 Task: Use the formula "TRIM" in spreadsheet "Project portfolio".
Action: Mouse moved to (143, 106)
Screenshot: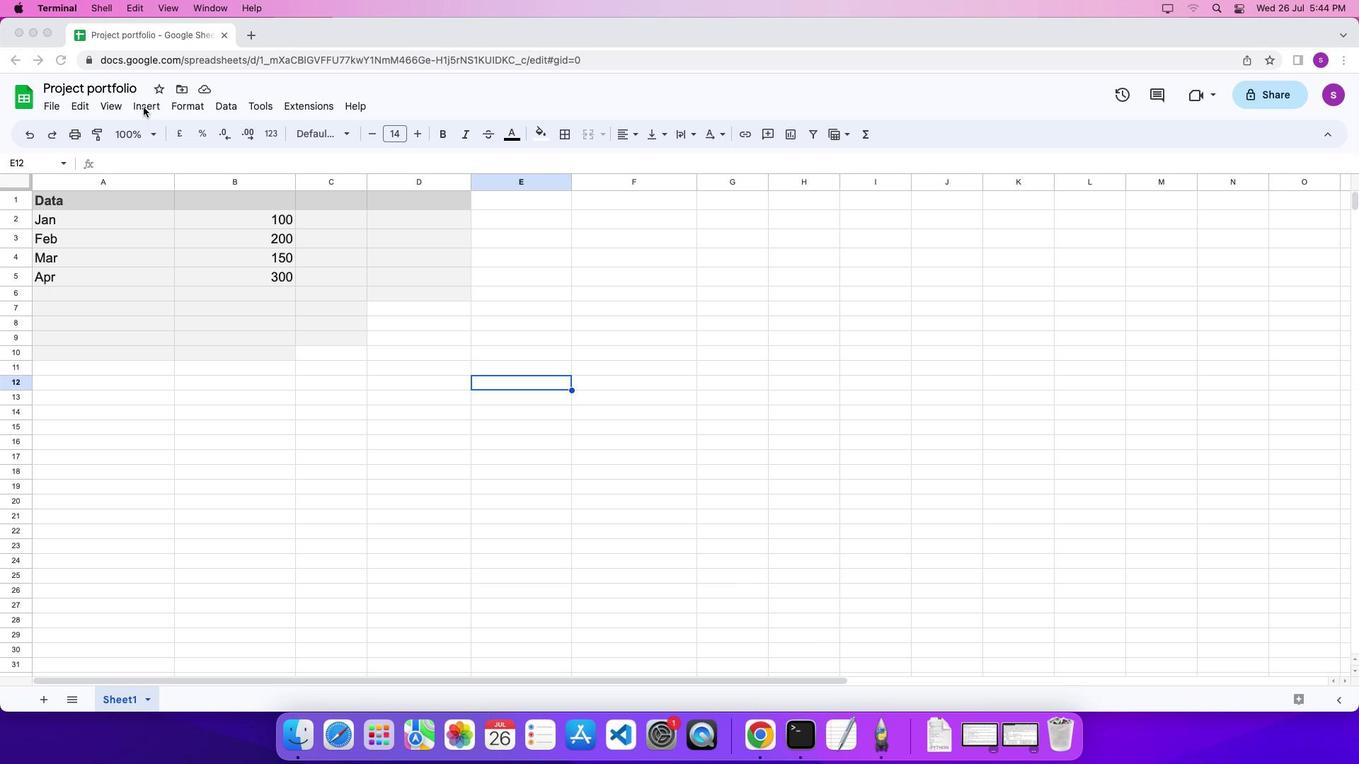 
Action: Mouse pressed left at (143, 106)
Screenshot: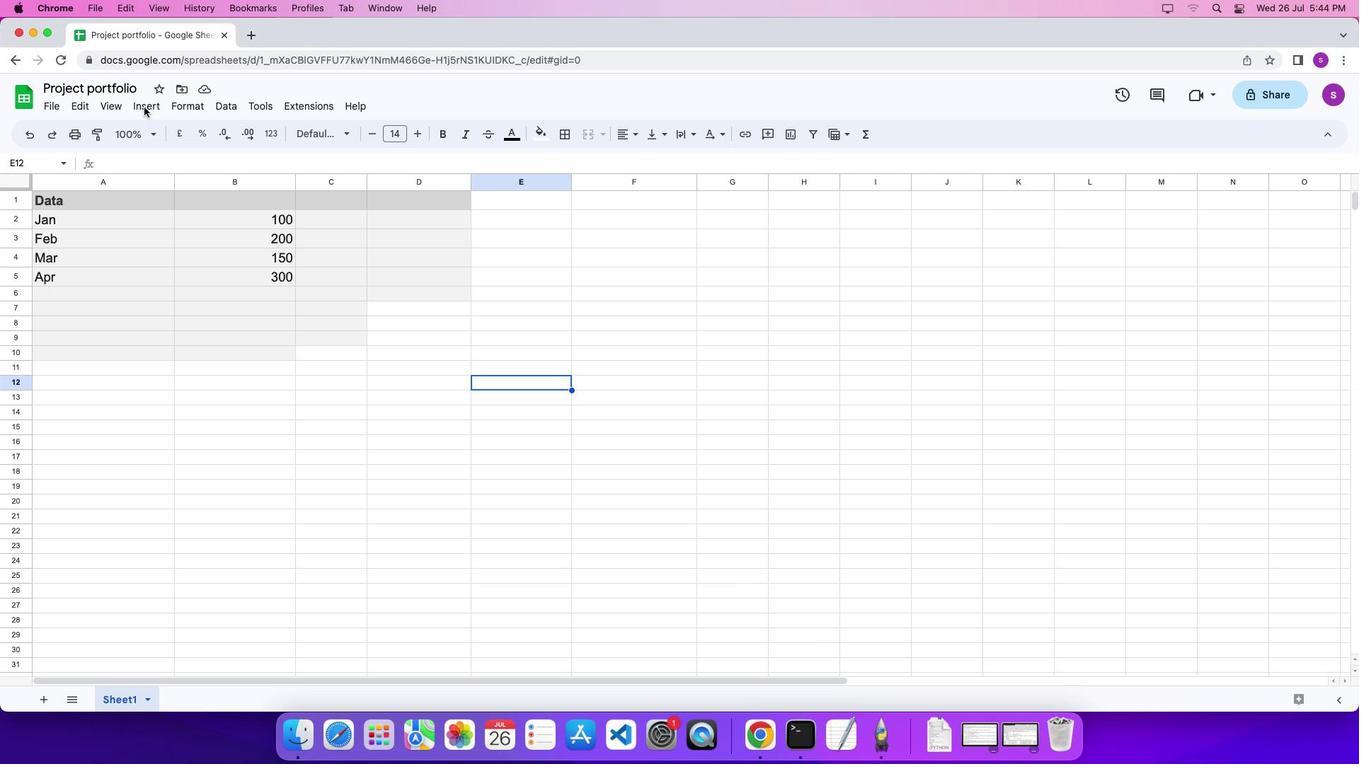 
Action: Mouse moved to (146, 107)
Screenshot: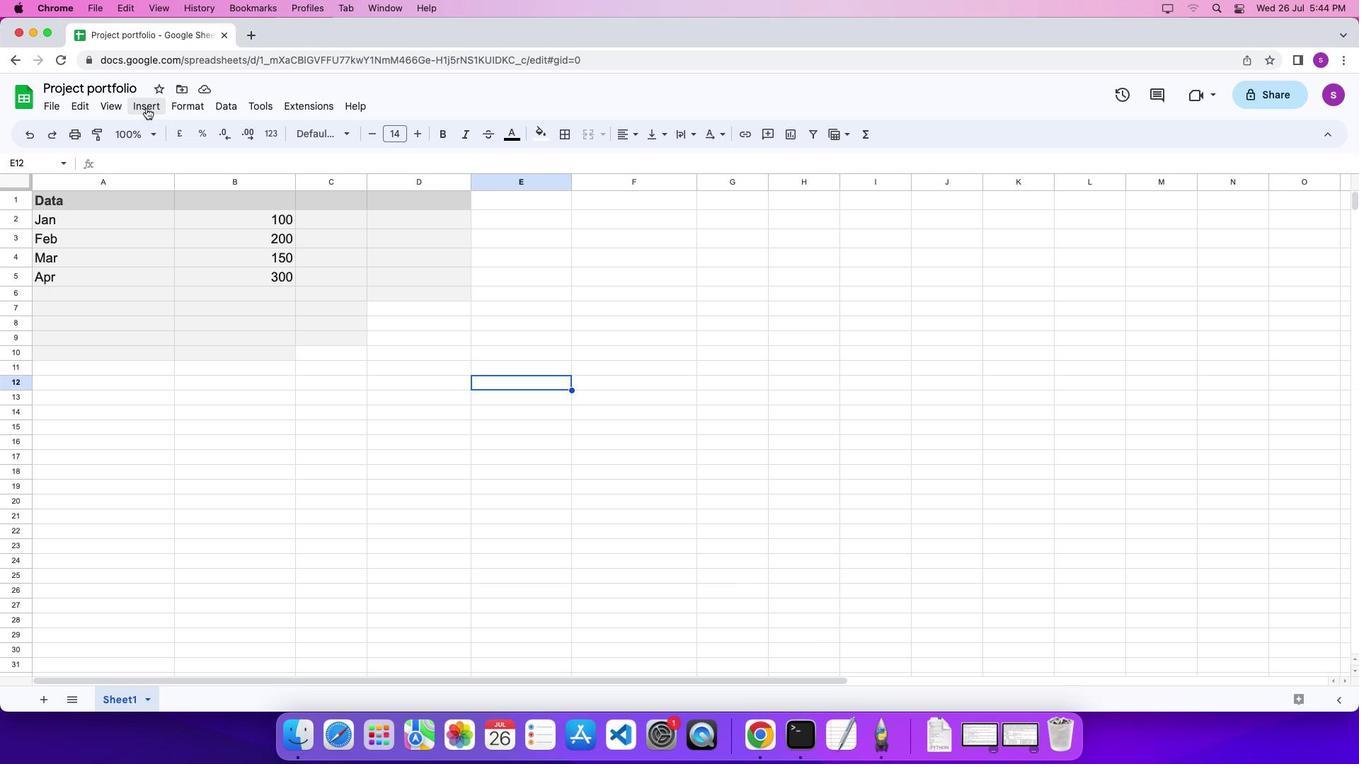 
Action: Mouse pressed left at (146, 107)
Screenshot: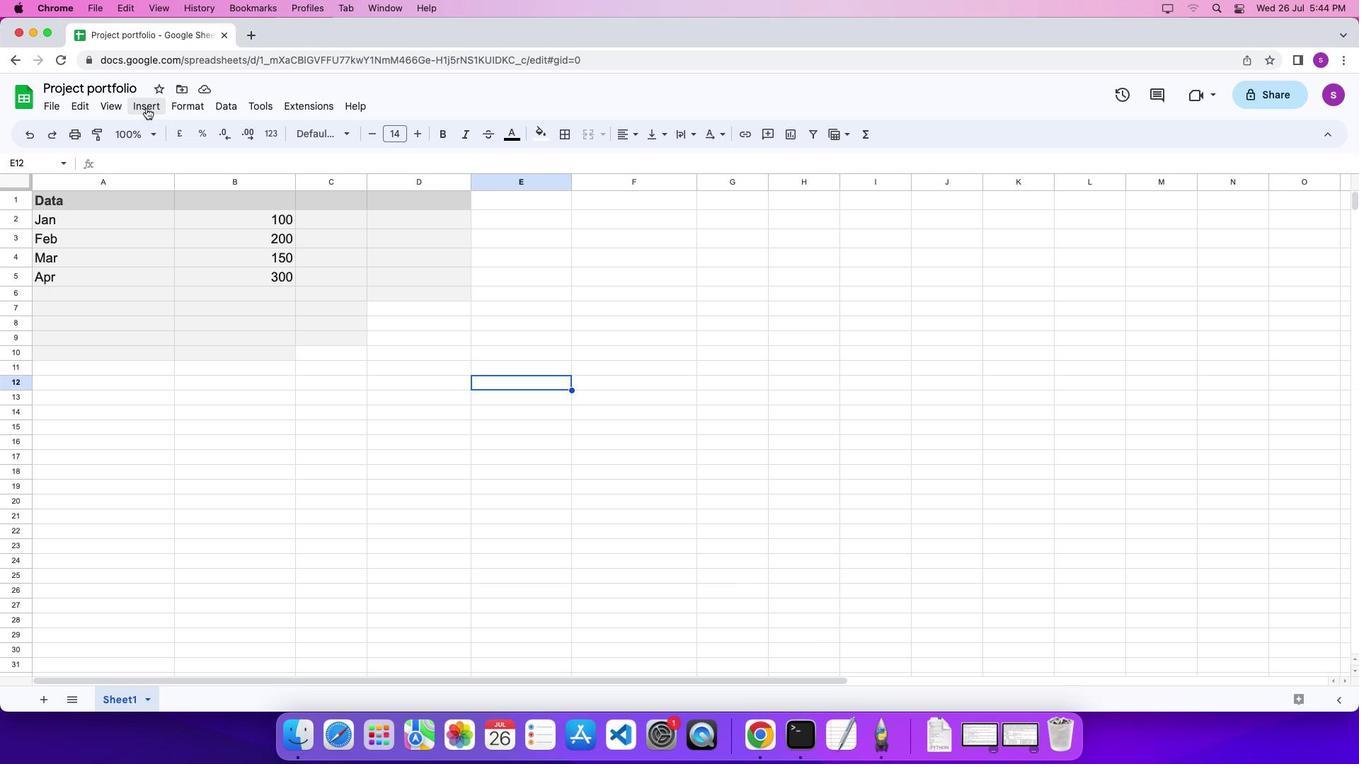 
Action: Mouse moved to (637, 649)
Screenshot: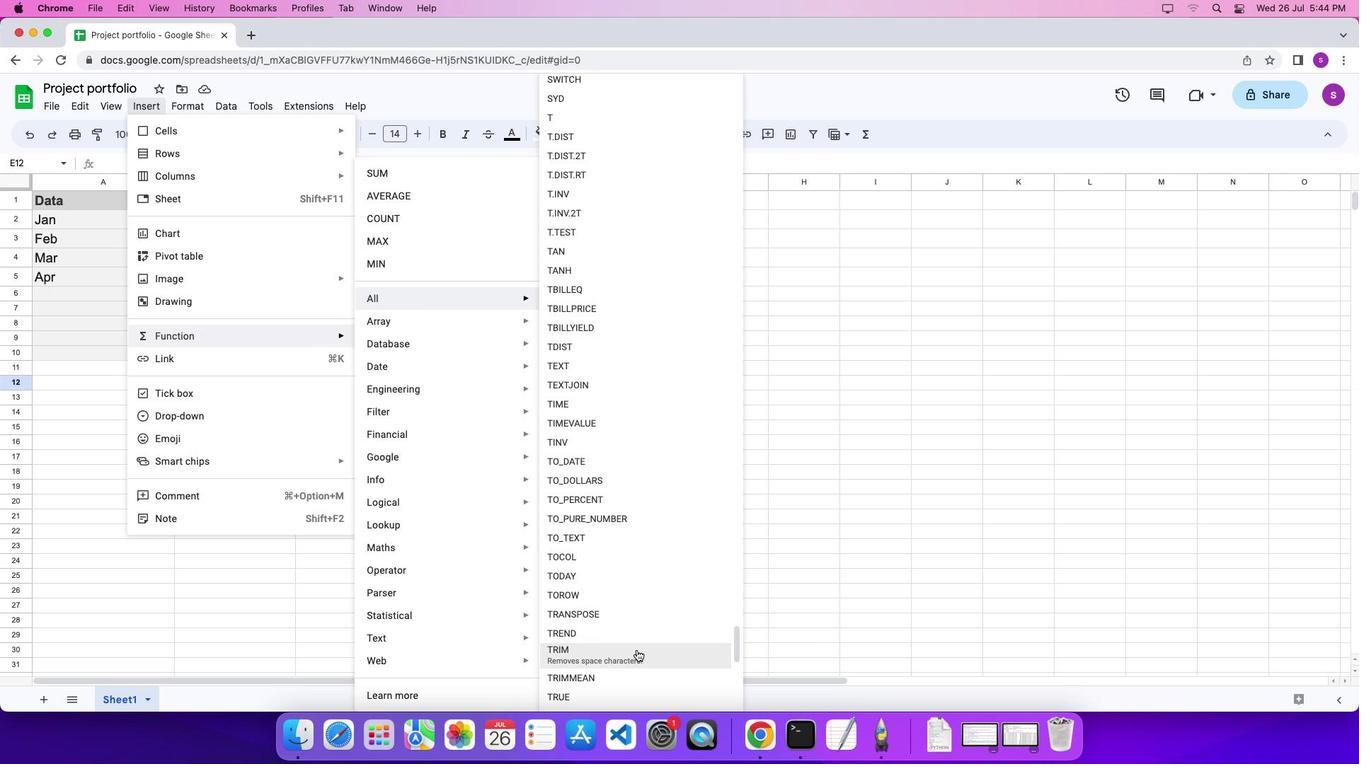 
Action: Mouse pressed left at (637, 649)
Screenshot: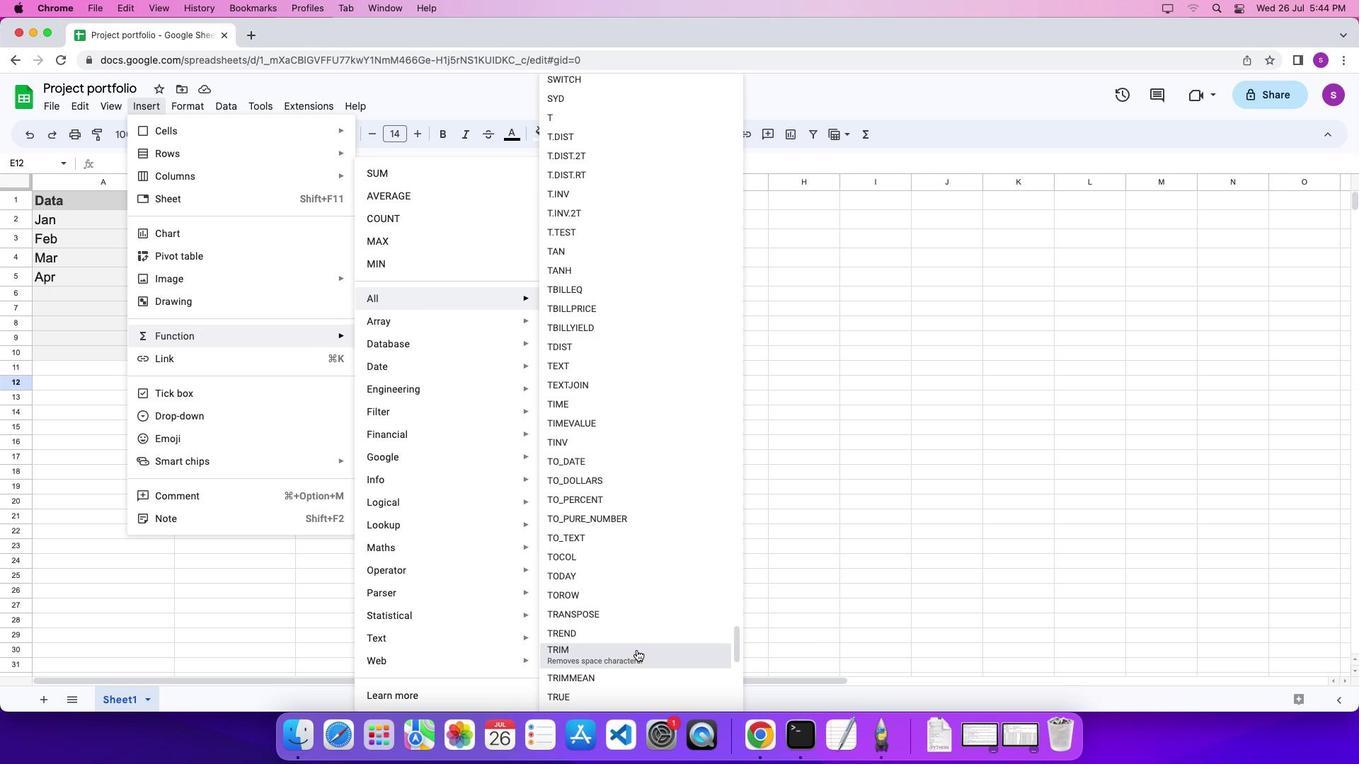 
Action: Mouse moved to (596, 531)
Screenshot: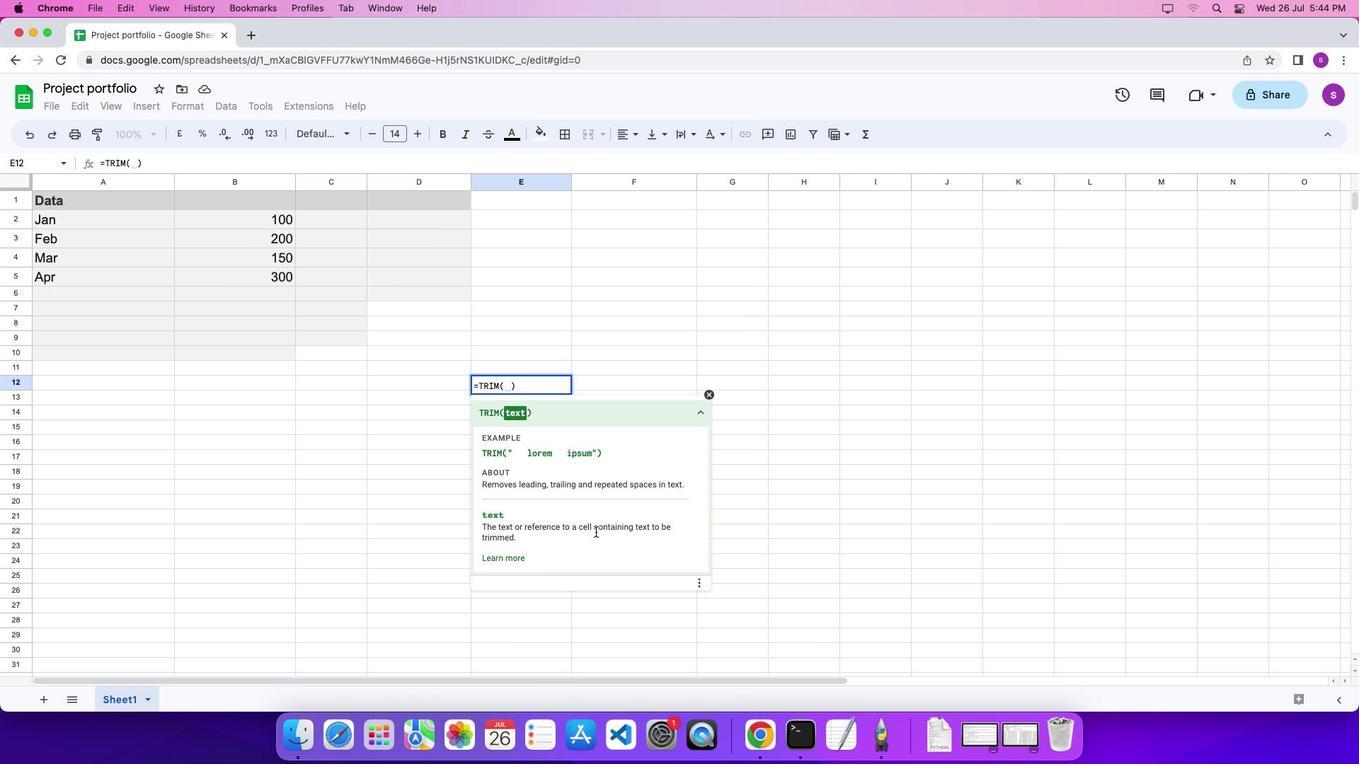 
Action: Key pressed Key.shift_r'"'Key.shift'F''i''r''s''t'Key.spaceKey.shift'Q''u''a''r''t''e''r'Key.spaceKey.shift'E''a''r''n''i''n''g''s'Key.shift_r'"'Key.enter
Screenshot: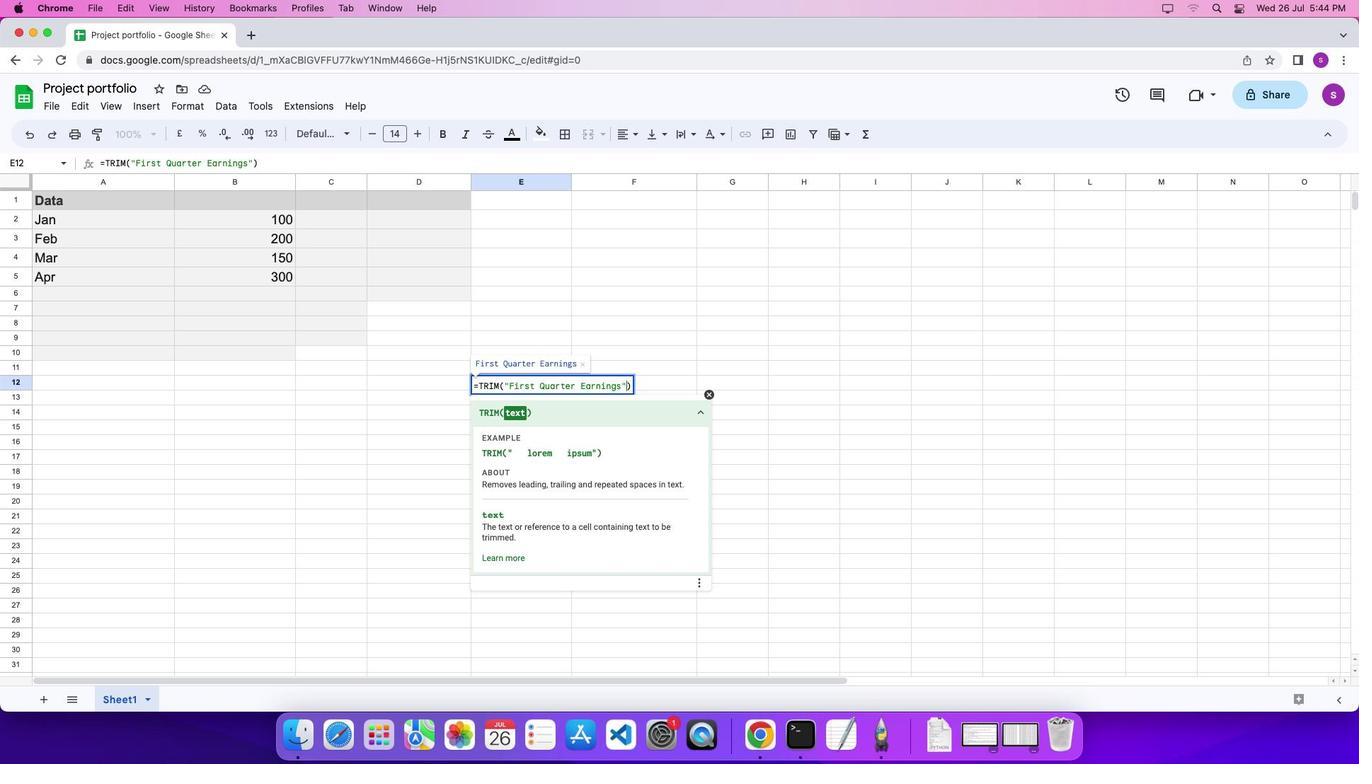 
